 Task: Create a section Knowledge Sharing Sprint and in the section, add a milestone Data Analytics Process Improvement in the project BoostPro
Action: Mouse moved to (443, 503)
Screenshot: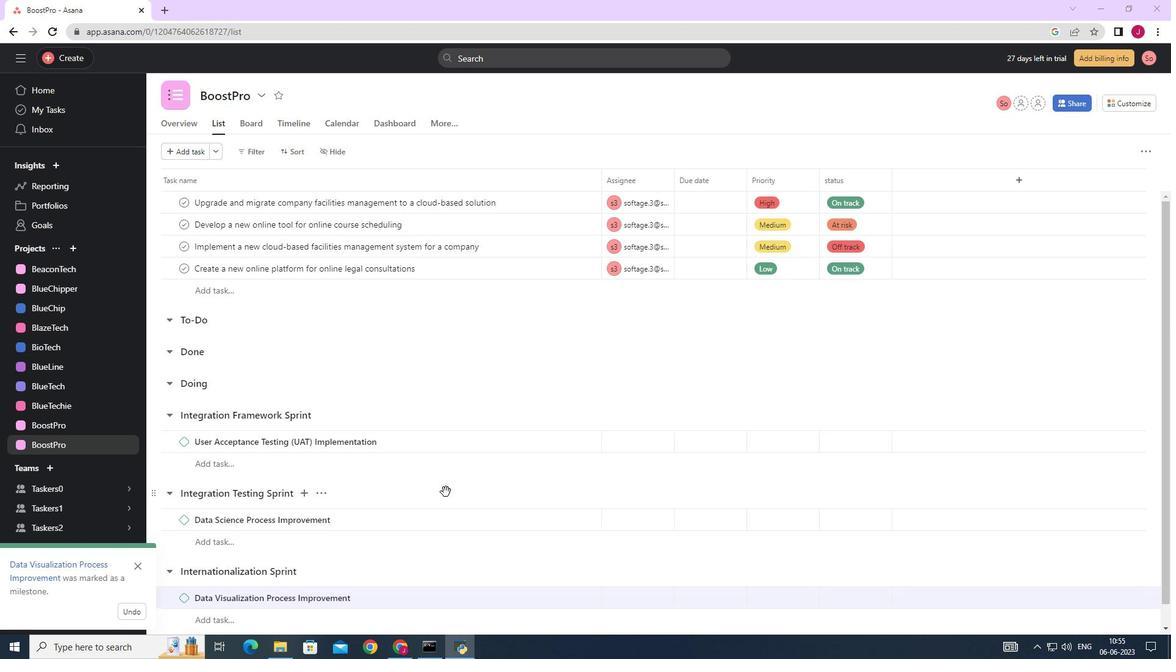 
Action: Mouse scrolled (443, 502) with delta (0, 0)
Screenshot: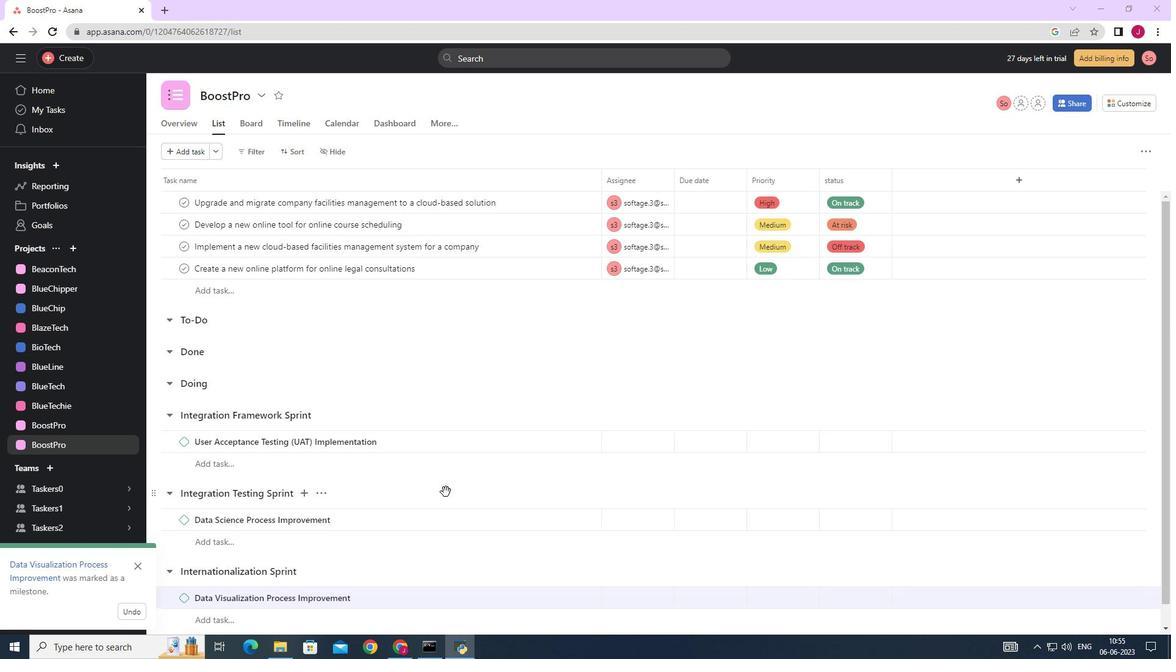 
Action: Mouse scrolled (443, 502) with delta (0, 0)
Screenshot: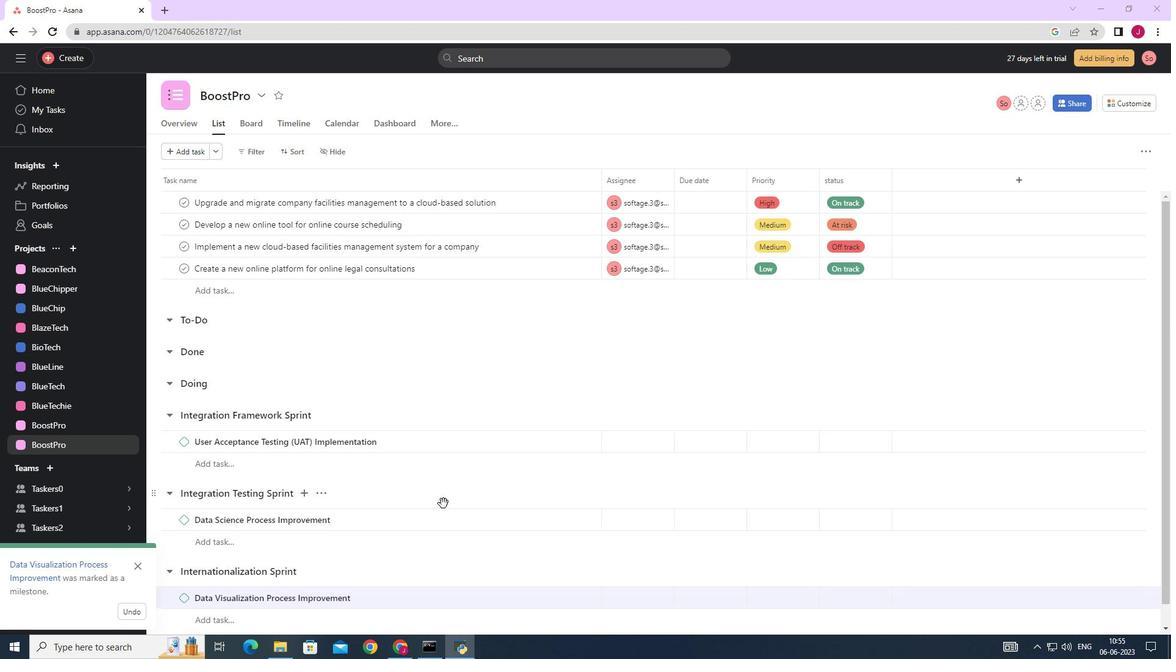 
Action: Mouse scrolled (443, 502) with delta (0, 0)
Screenshot: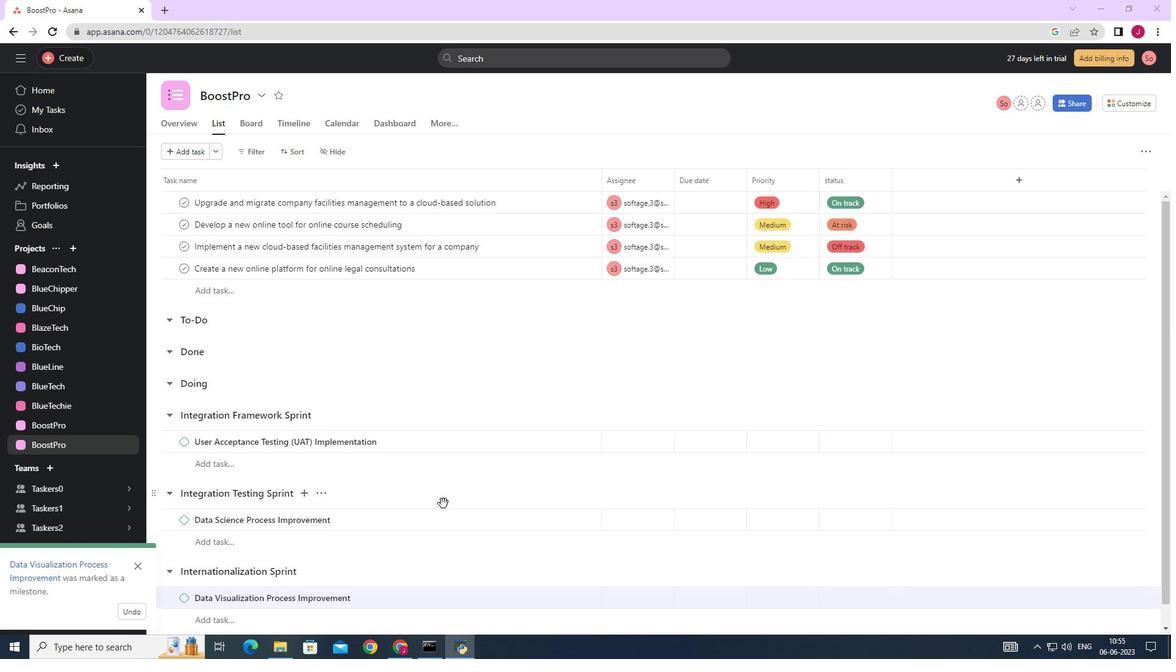 
Action: Mouse scrolled (443, 502) with delta (0, 0)
Screenshot: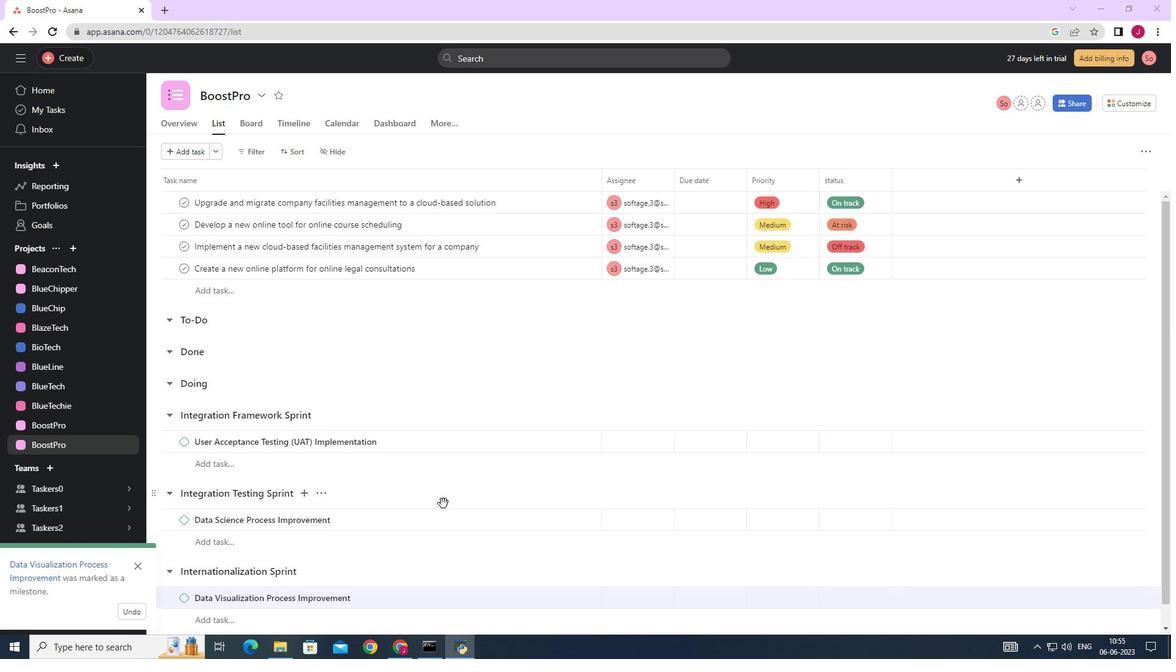 
Action: Mouse scrolled (443, 502) with delta (0, 0)
Screenshot: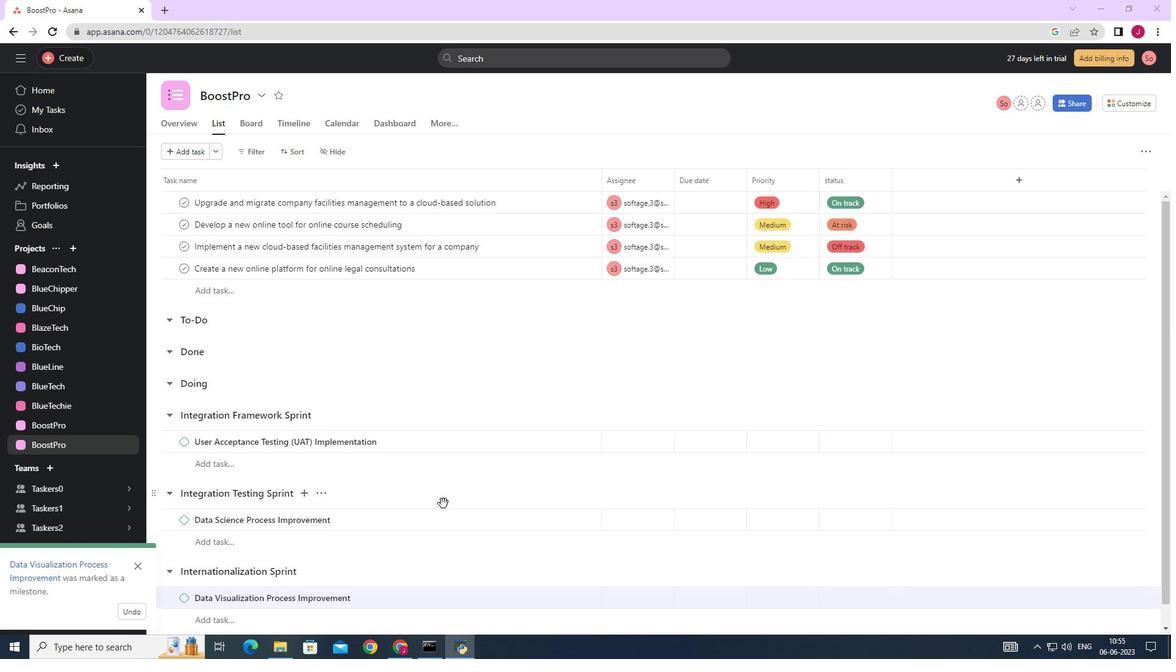 
Action: Mouse moved to (213, 621)
Screenshot: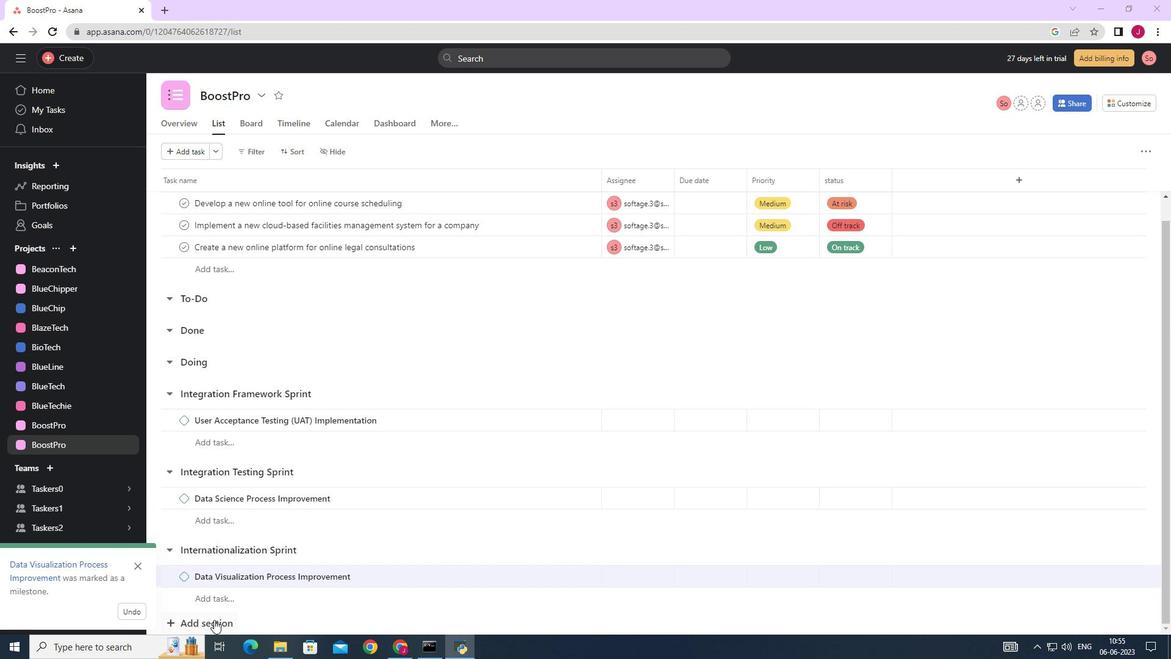 
Action: Mouse pressed left at (213, 621)
Screenshot: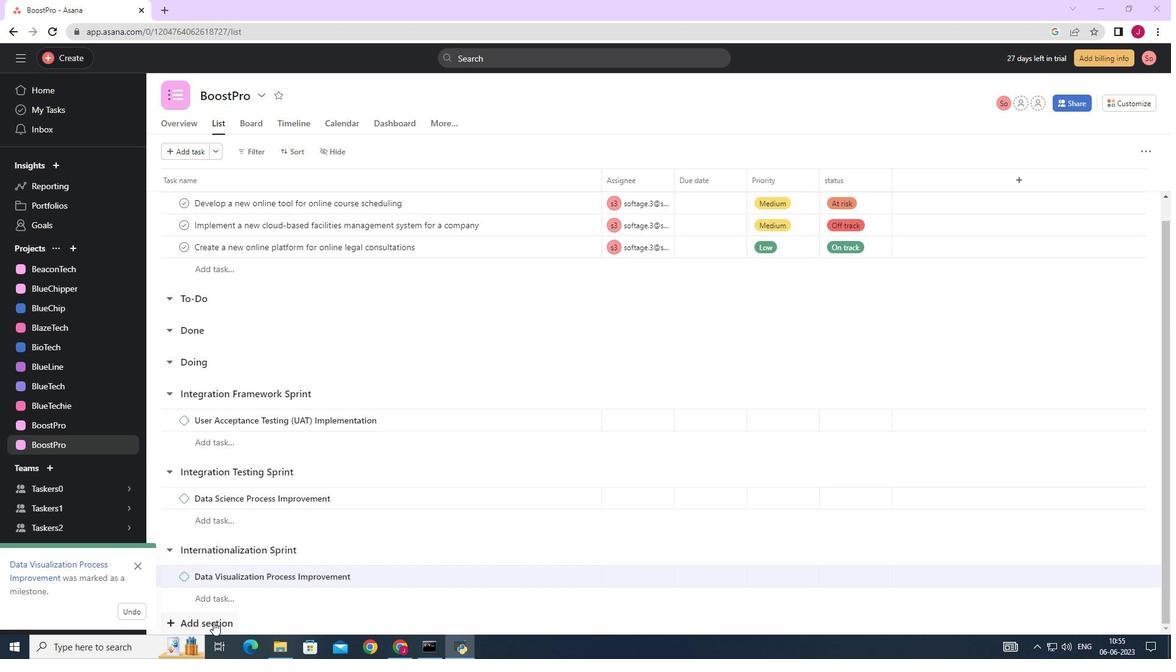 
Action: Mouse moved to (215, 621)
Screenshot: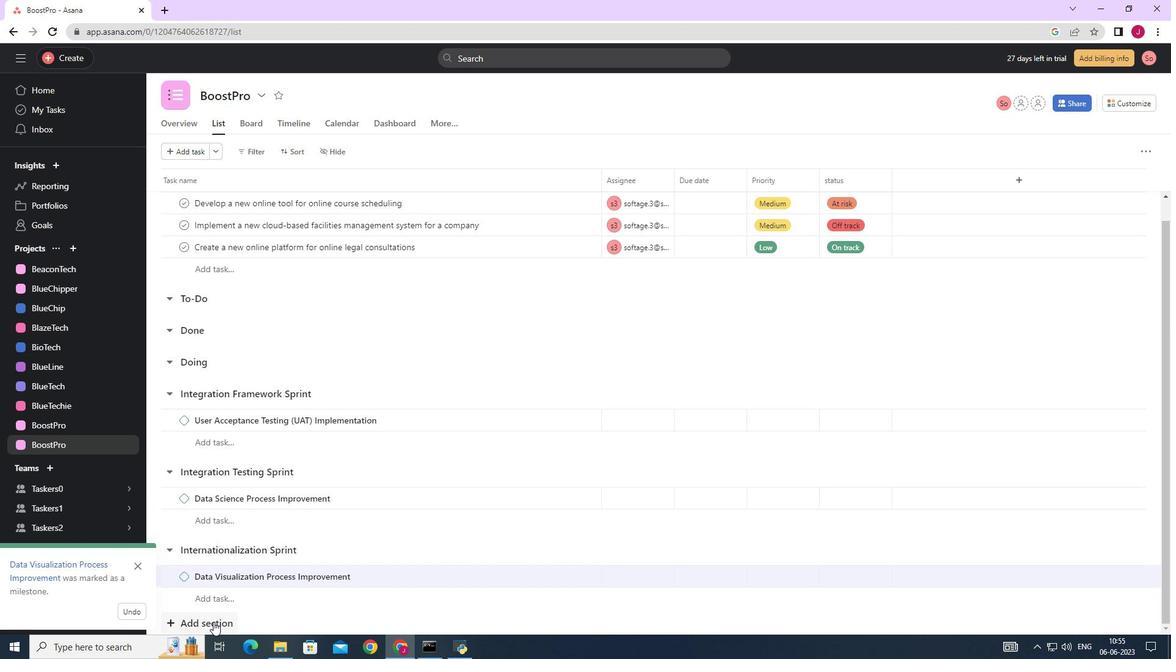 
Action: Mouse scrolled (215, 620) with delta (0, 0)
Screenshot: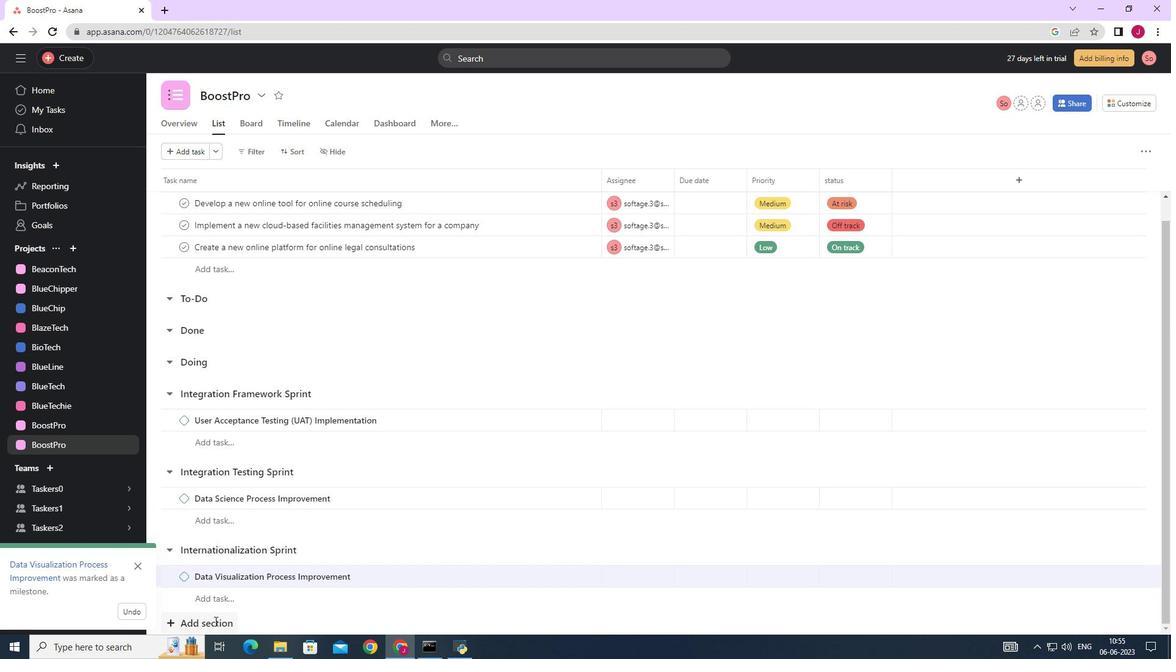 
Action: Mouse scrolled (215, 620) with delta (0, 0)
Screenshot: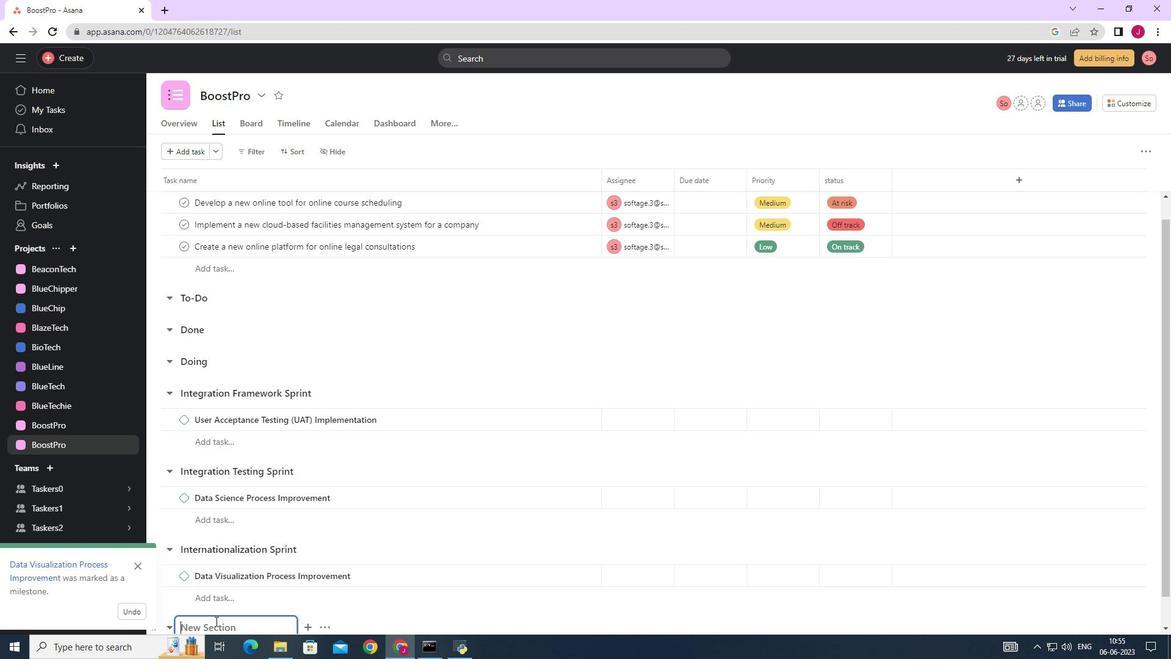 
Action: Mouse scrolled (215, 620) with delta (0, 0)
Screenshot: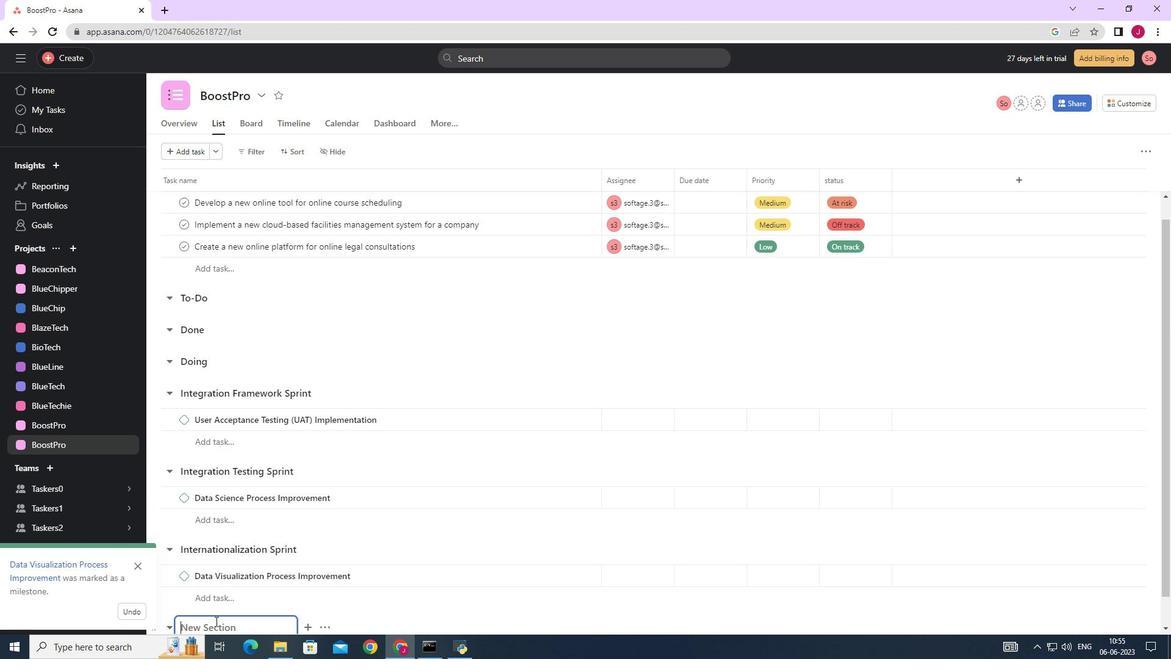
Action: Mouse scrolled (215, 620) with delta (0, 0)
Screenshot: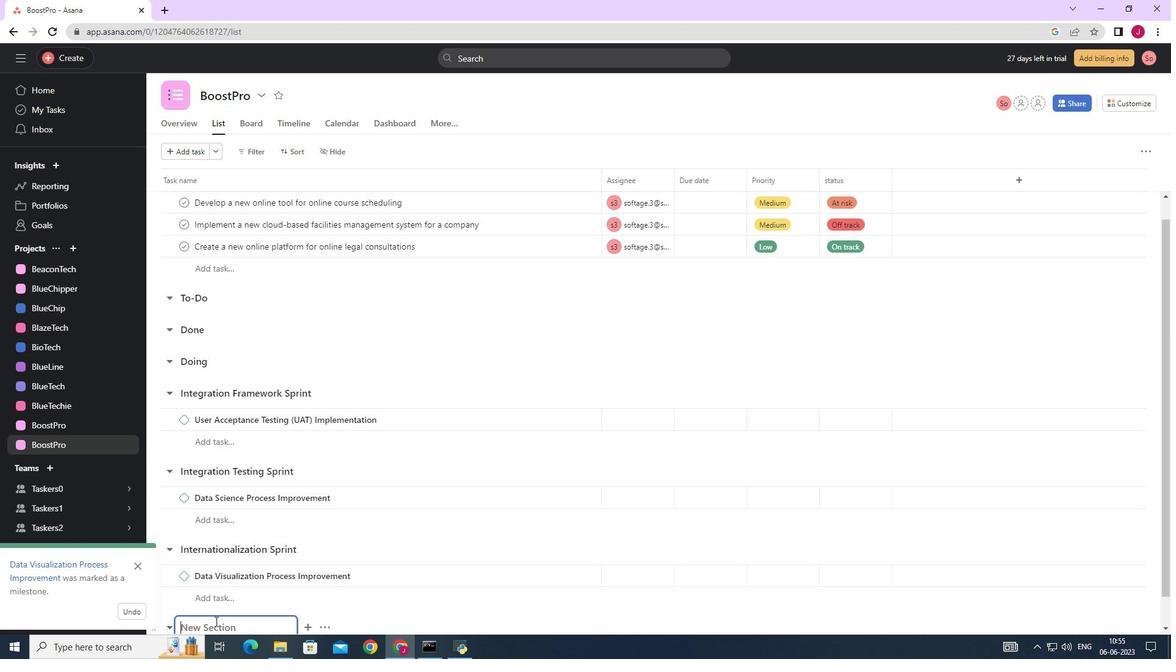 
Action: Mouse scrolled (215, 620) with delta (0, 0)
Screenshot: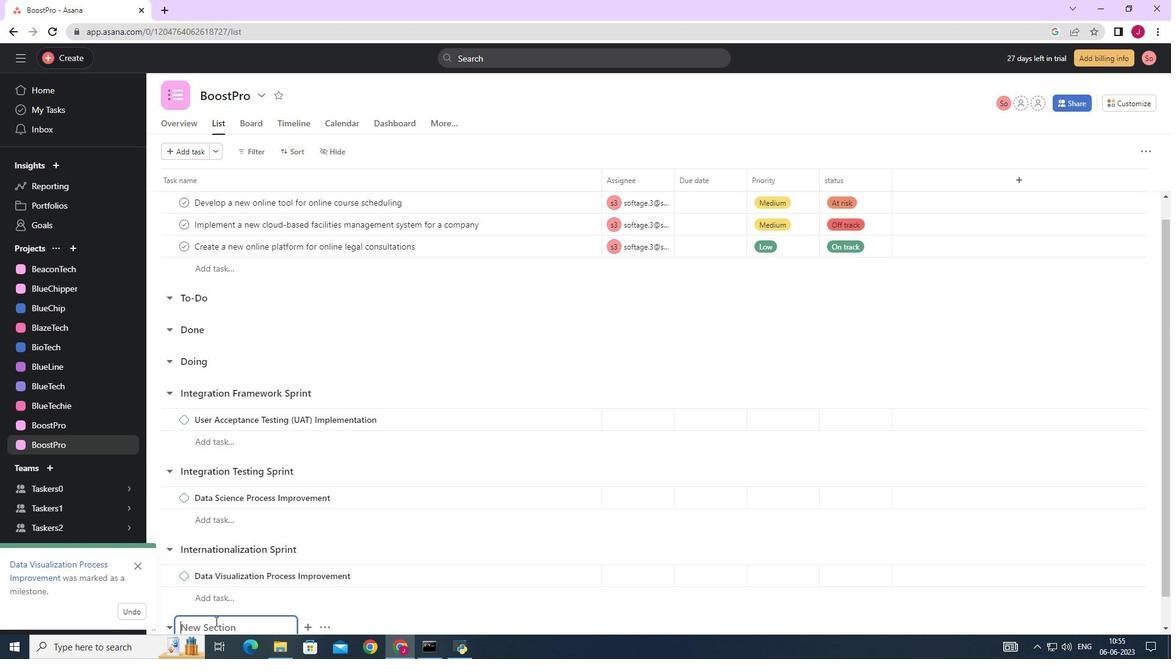 
Action: Mouse moved to (214, 597)
Screenshot: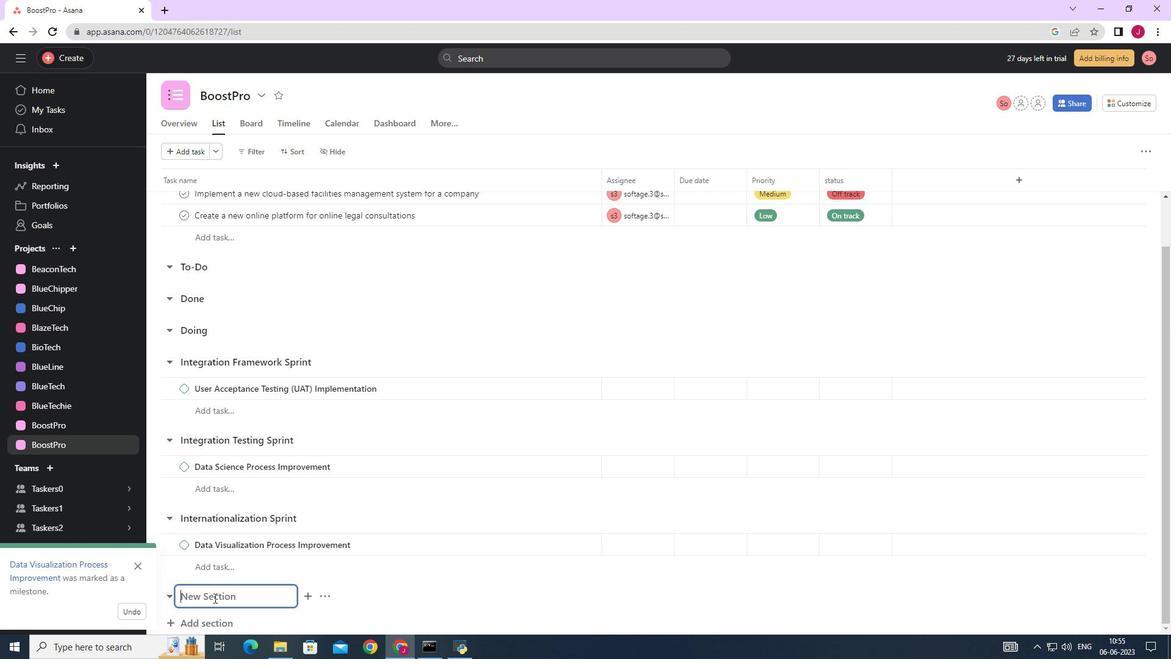 
Action: Mouse pressed left at (214, 597)
Screenshot: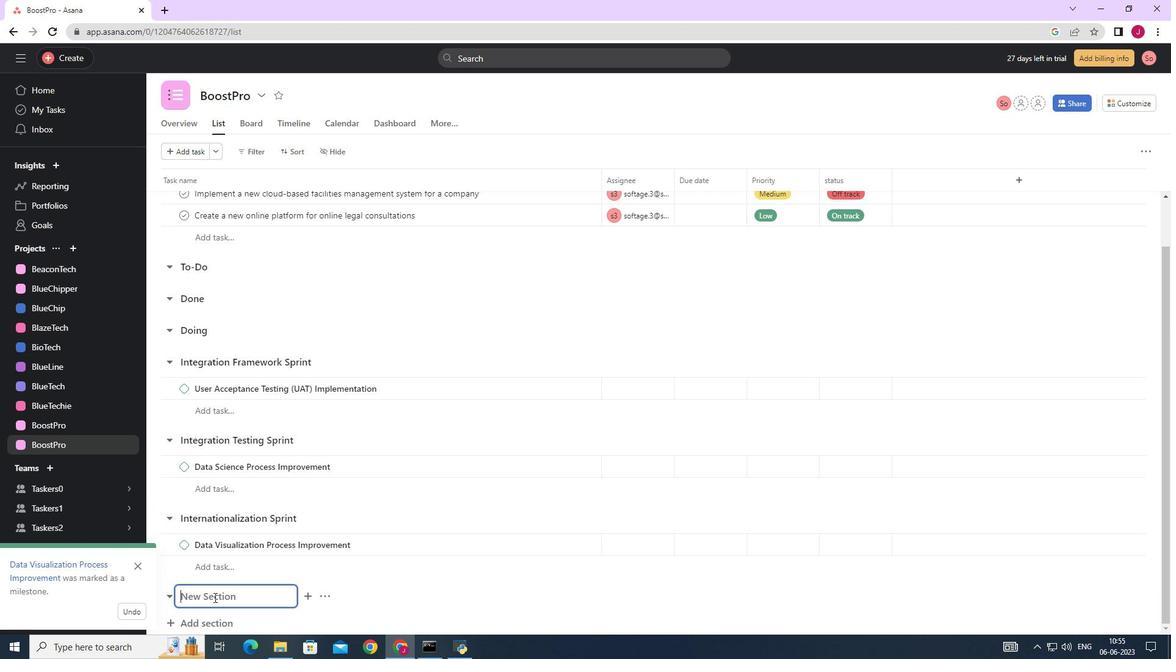 
Action: Key pressed <Key.caps_lock>
Screenshot: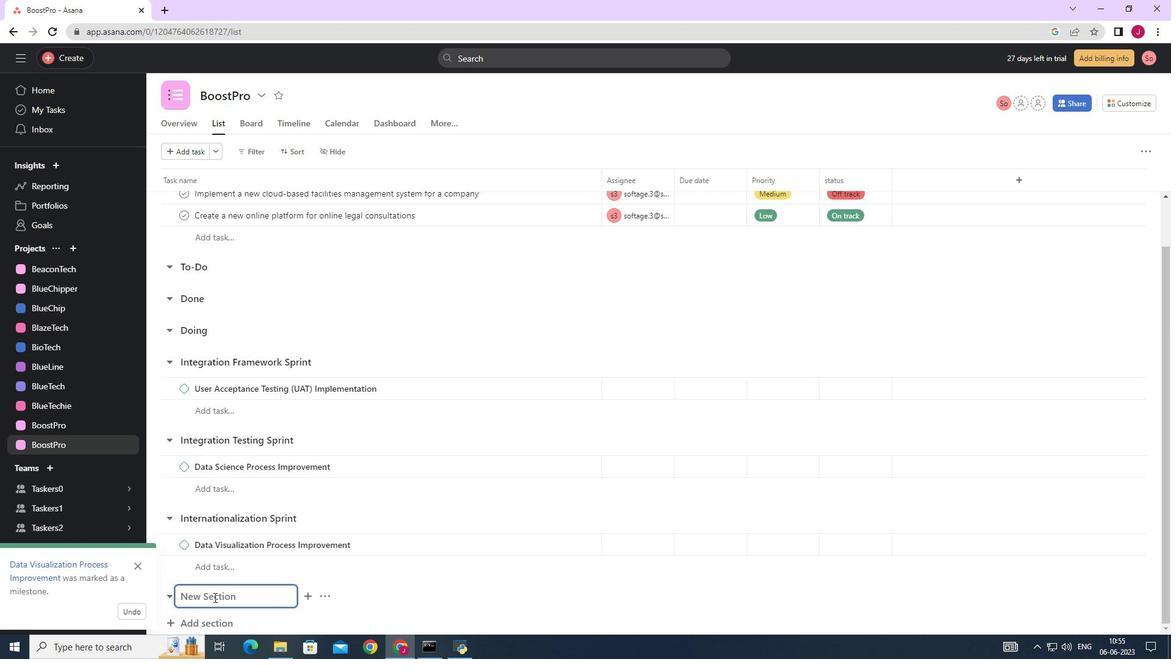 
Action: Mouse moved to (214, 596)
Screenshot: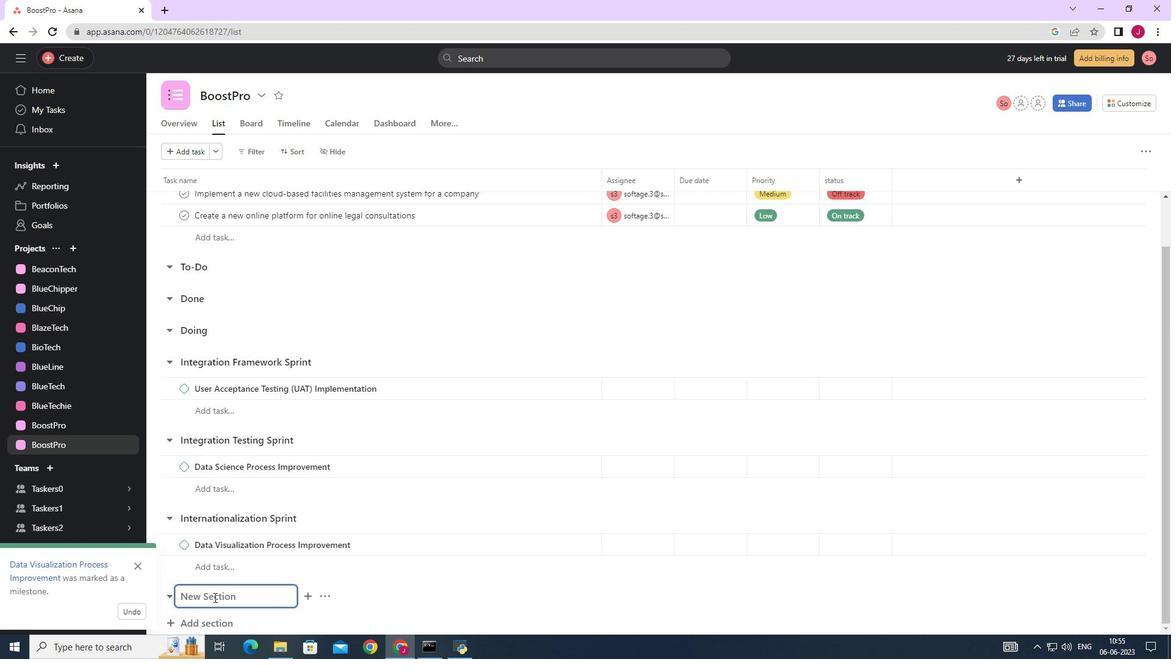 
Action: Key pressed K<Key.caps_lock>nowledge<Key.space><Key.caps_lock>S<Key.caps_lock>haring<Key.space><Key.caps_lock>D<Key.caps_lock>ata<Key.space><Key.caps_lock>S<Key.caps_lock>print<Key.space><Key.enter><Key.caps_lock>D<Key.caps_lock>ata<Key.space><Key.caps_lock>A<Key.caps_lock>nalytics<Key.space><Key.caps_lock>P<Key.caps_lock>rocess<Key.space><Key.caps_lock>I<Key.caps_lock>mprovement
Screenshot: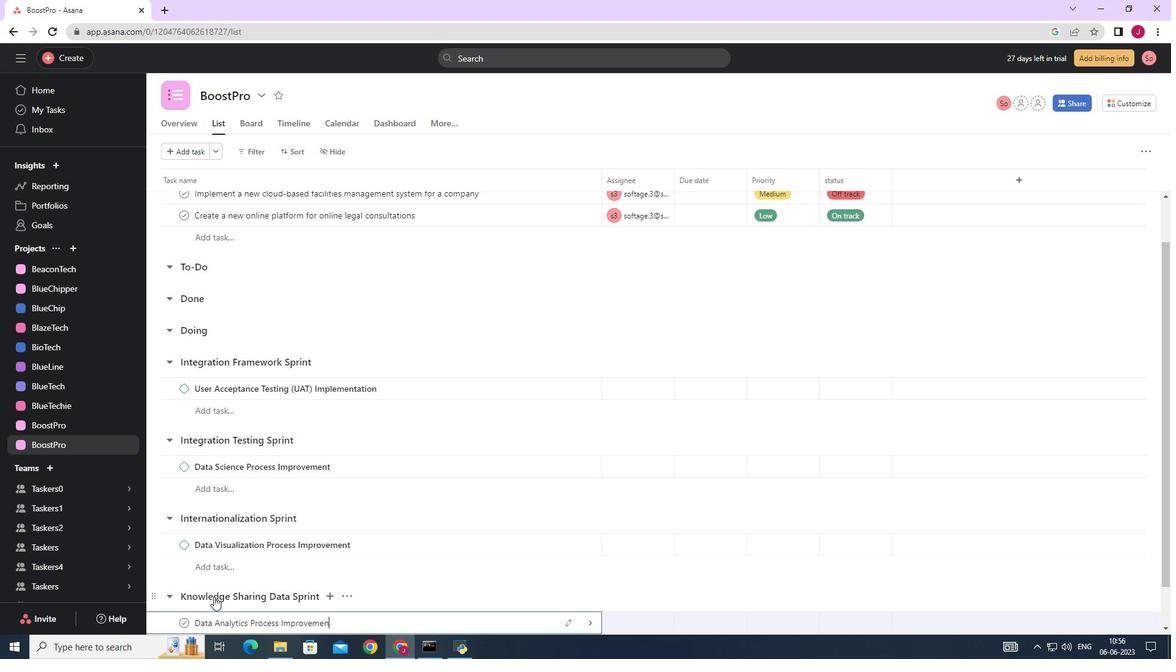 
Action: Mouse moved to (592, 620)
Screenshot: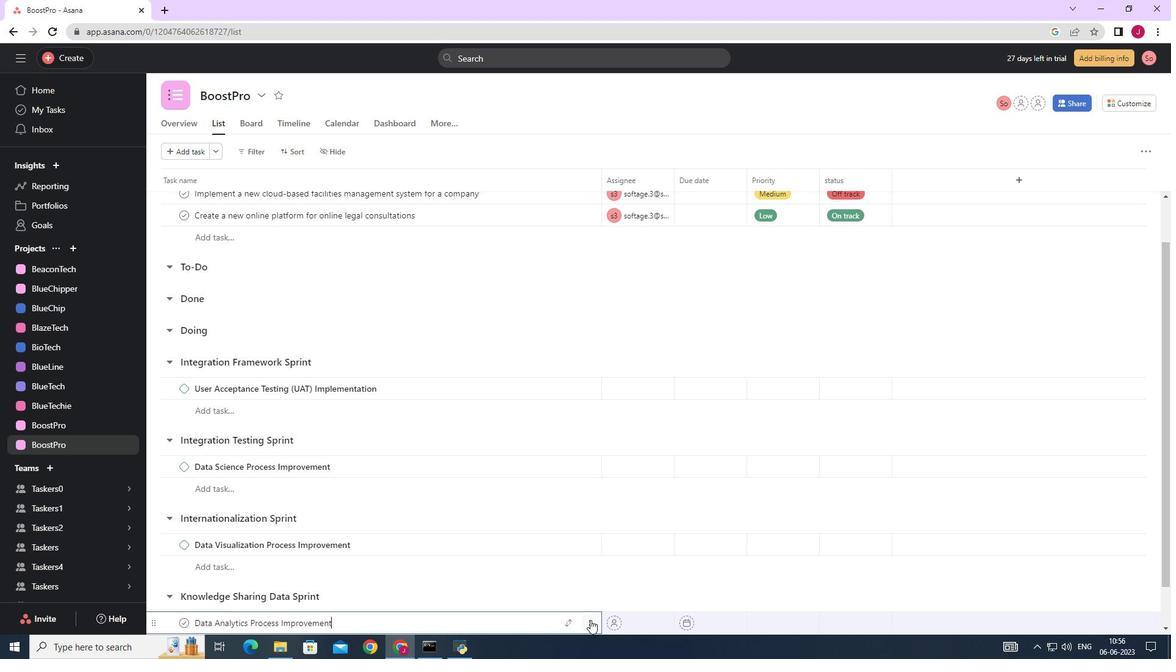 
Action: Mouse pressed left at (592, 620)
Screenshot: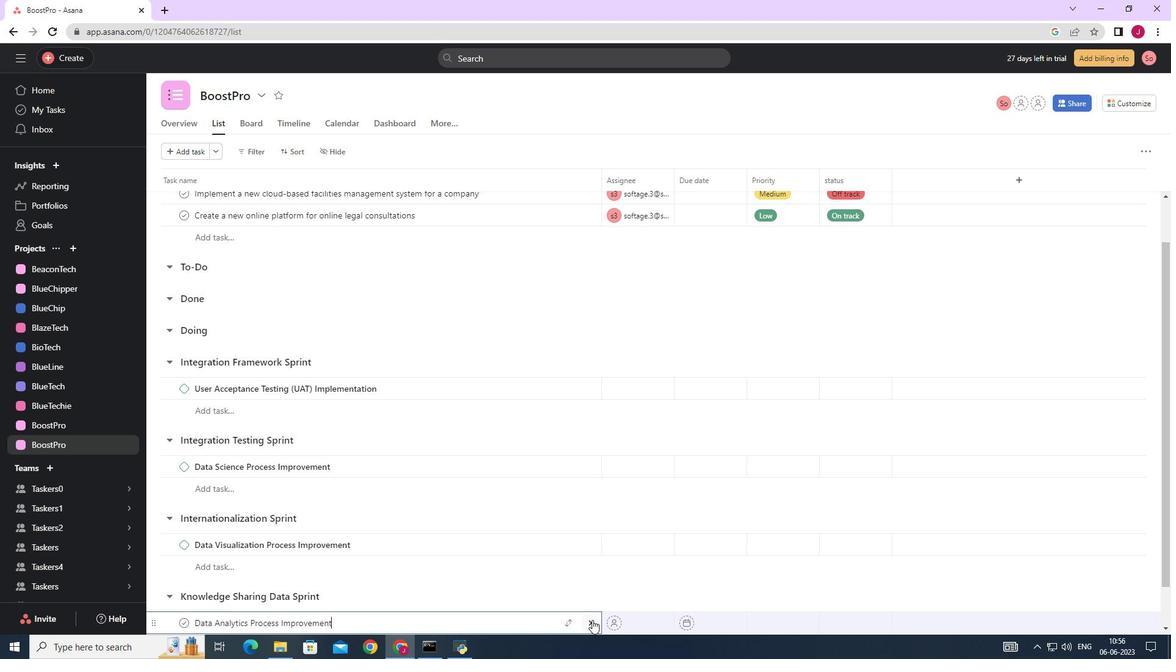 
Action: Mouse moved to (1121, 152)
Screenshot: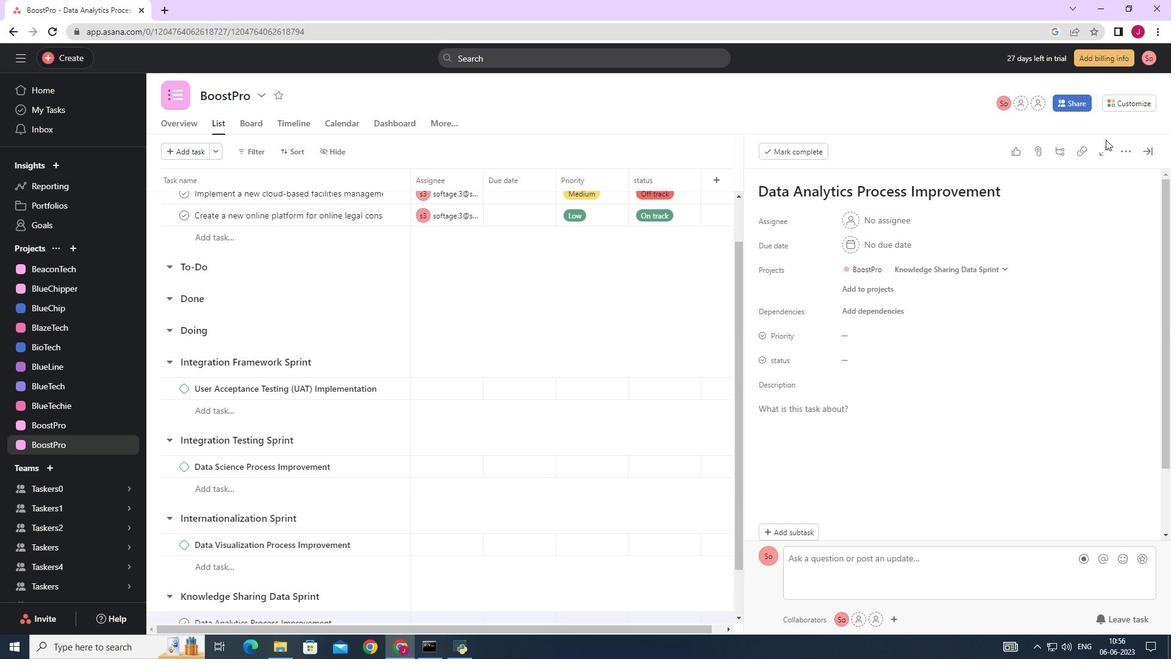 
Action: Mouse pressed left at (1121, 152)
Screenshot: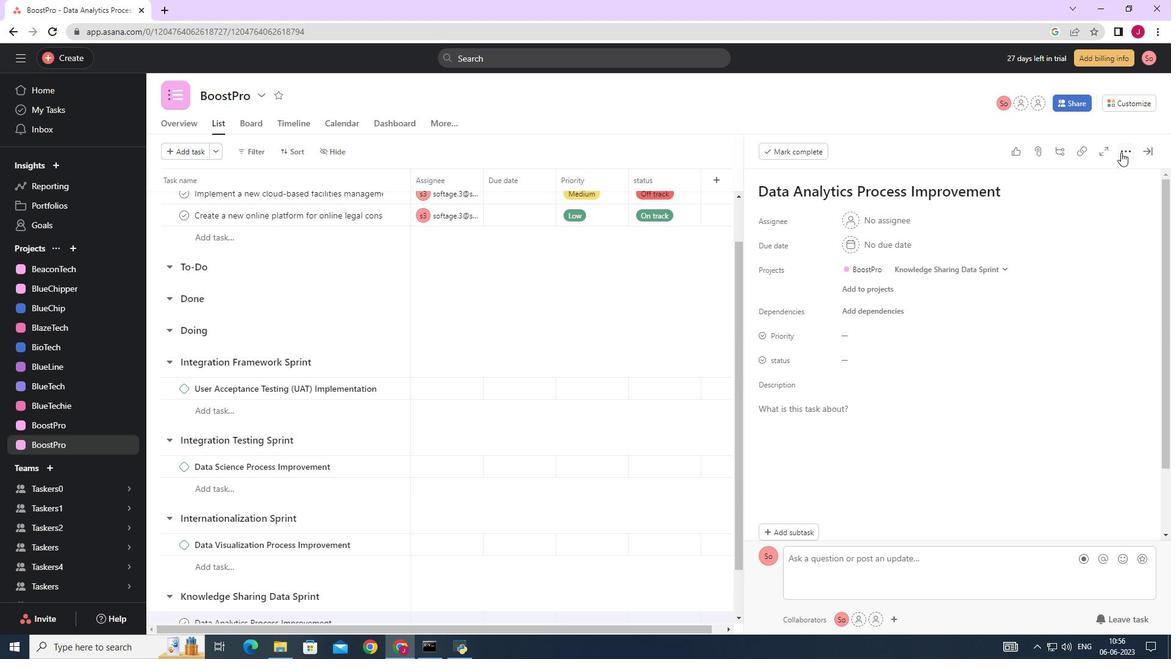 
Action: Mouse moved to (1033, 197)
Screenshot: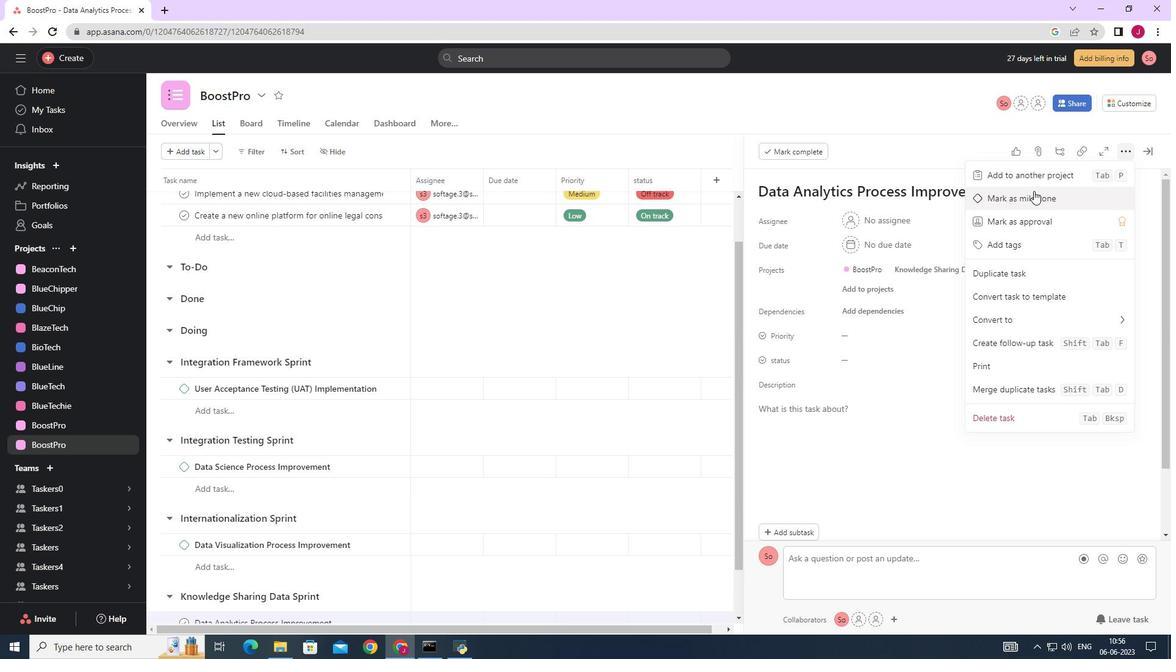 
Action: Mouse pressed left at (1033, 197)
Screenshot: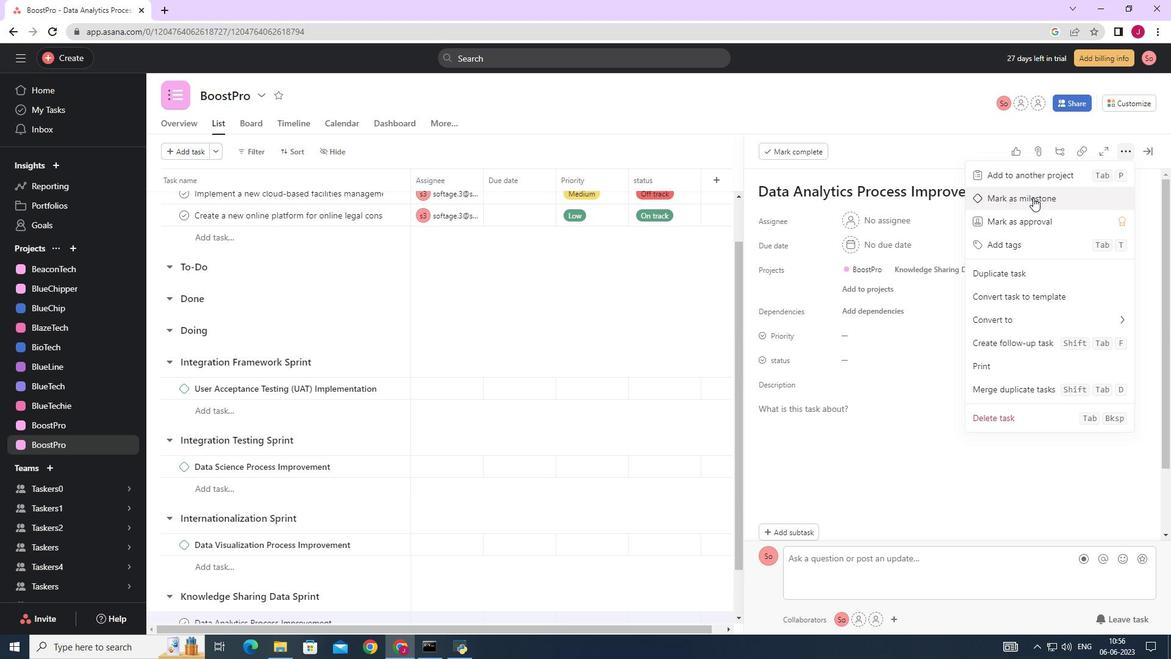 
Action: Mouse moved to (1146, 148)
Screenshot: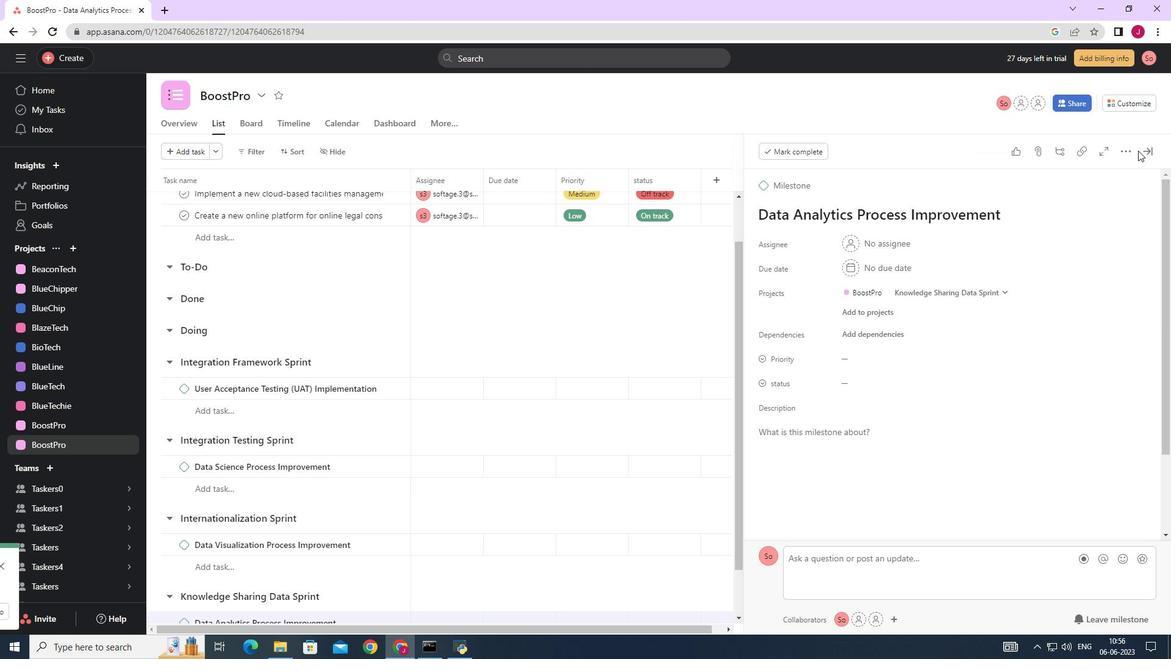 
Action: Mouse pressed left at (1146, 148)
Screenshot: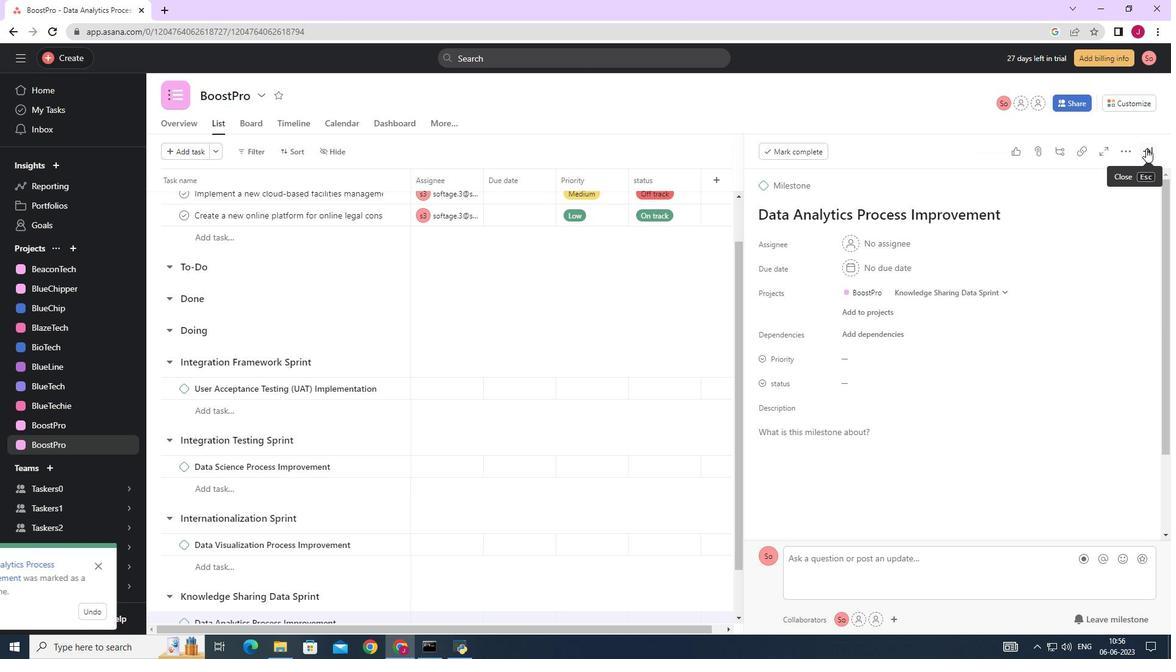 
